 Task: Create a rule from the Routing list, Task moved to a section -> Set Priority in the project AgileMind , set the section as To-Do and set the priority of the task as  High
Action: Mouse moved to (944, 88)
Screenshot: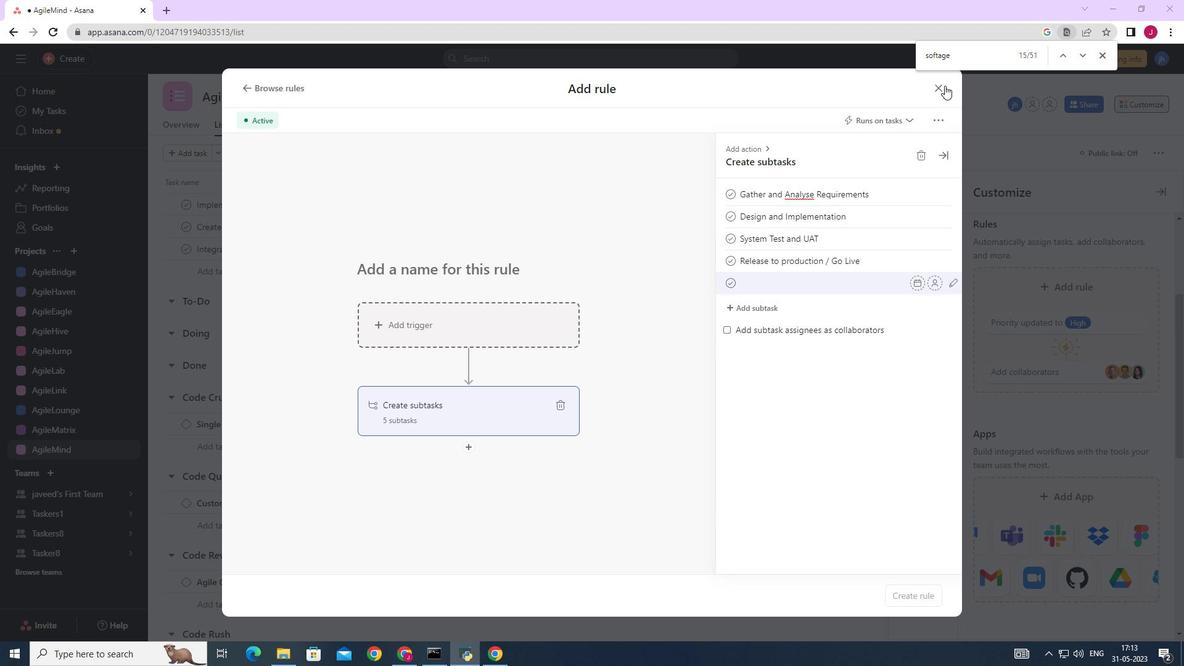 
Action: Mouse pressed left at (944, 88)
Screenshot: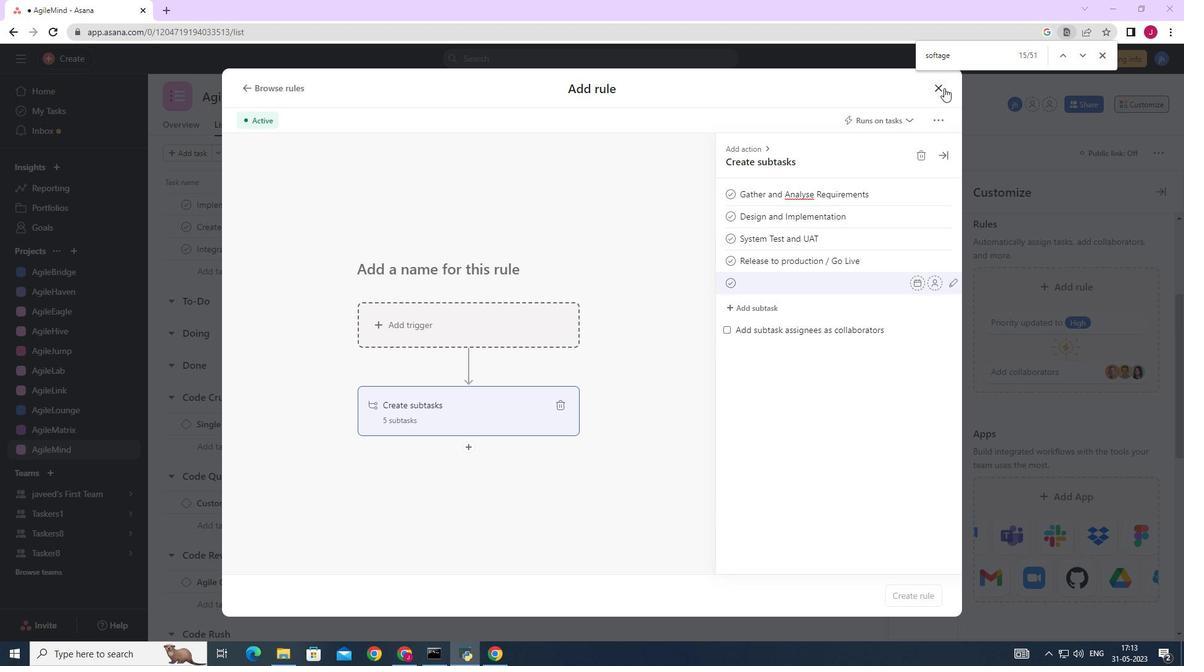 
Action: Mouse moved to (1167, 189)
Screenshot: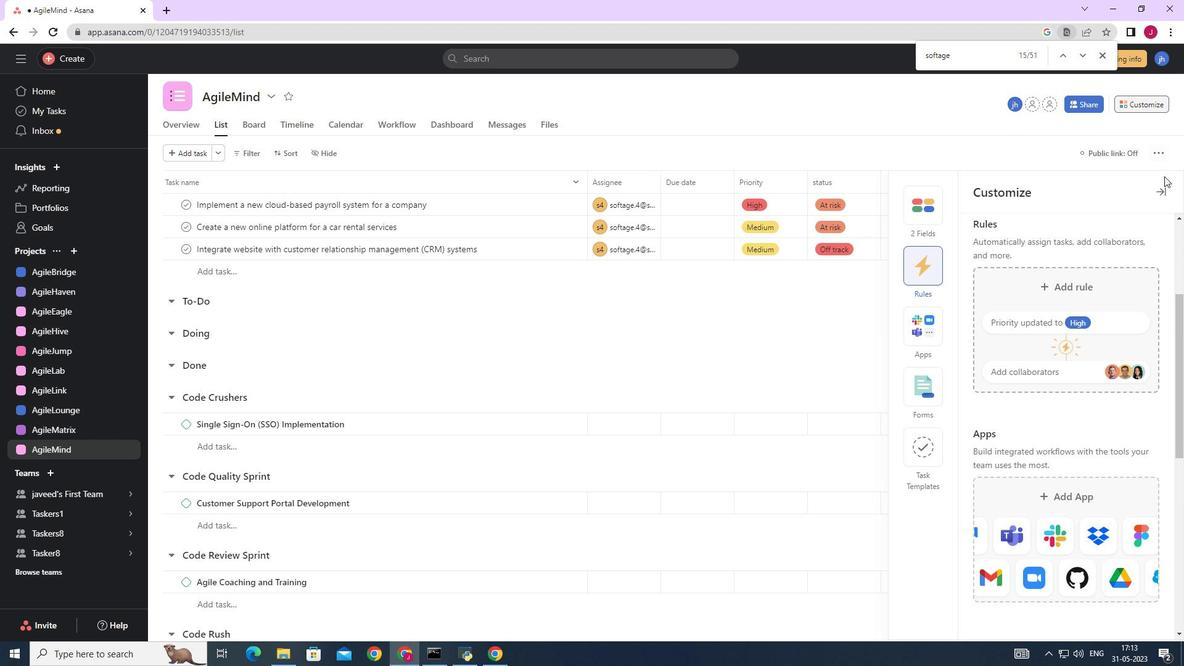
Action: Mouse pressed left at (1167, 189)
Screenshot: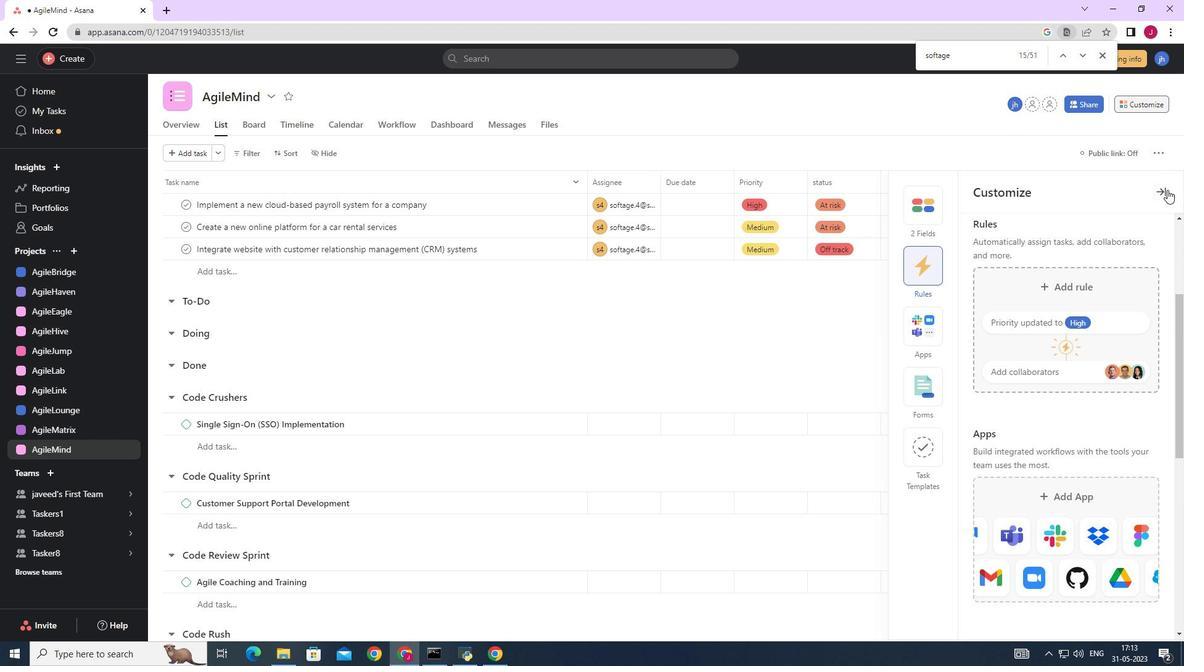
Action: Mouse moved to (1145, 98)
Screenshot: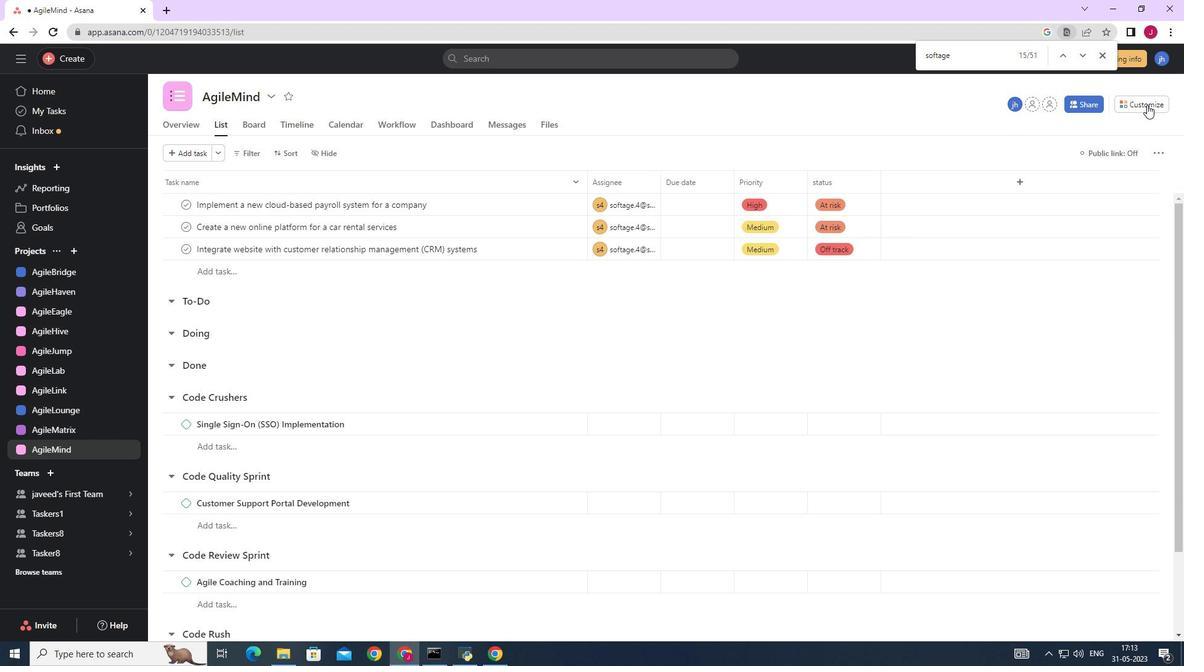 
Action: Mouse pressed left at (1145, 98)
Screenshot: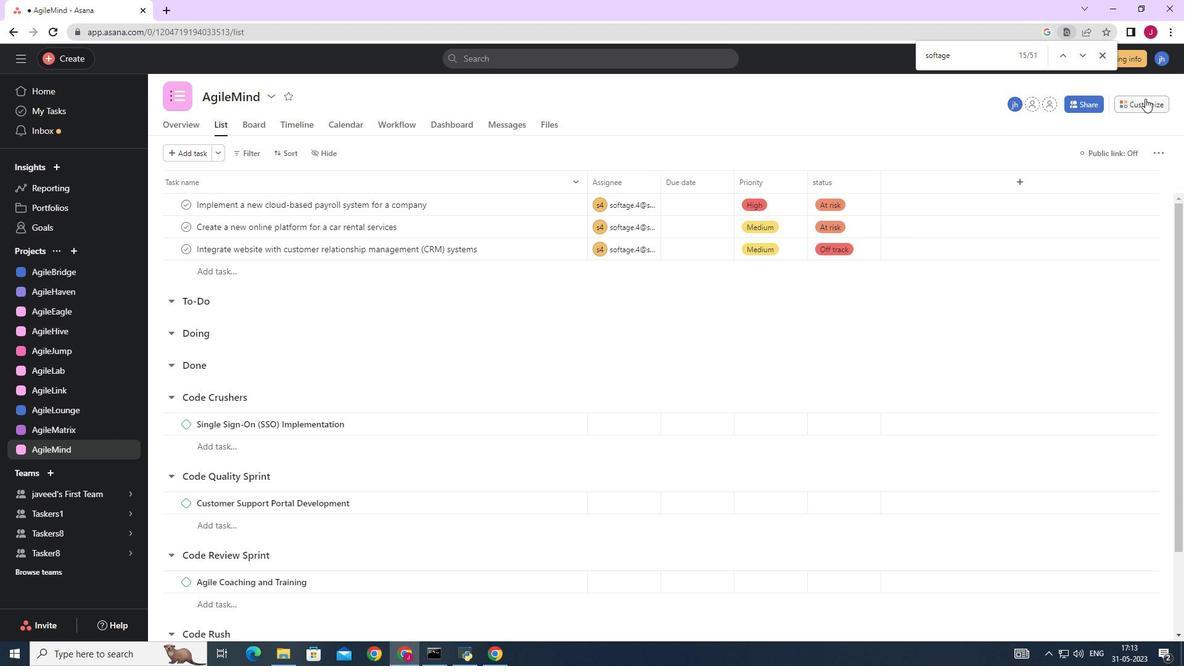 
Action: Mouse moved to (930, 268)
Screenshot: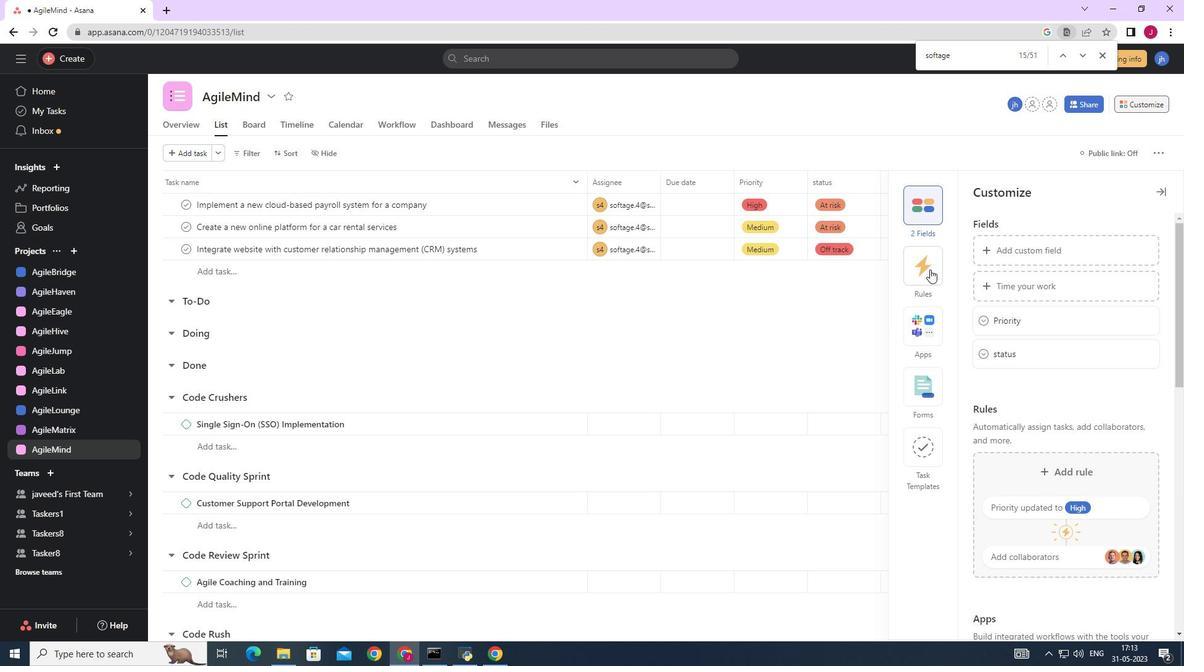 
Action: Mouse pressed left at (930, 268)
Screenshot: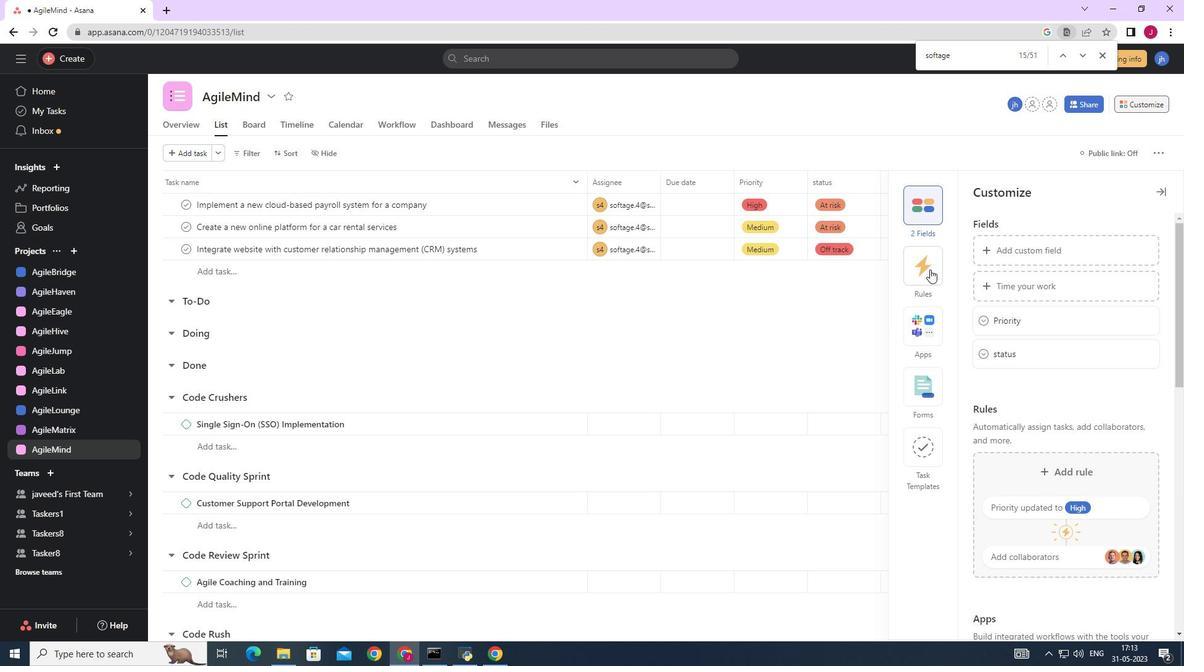 
Action: Mouse moved to (1065, 285)
Screenshot: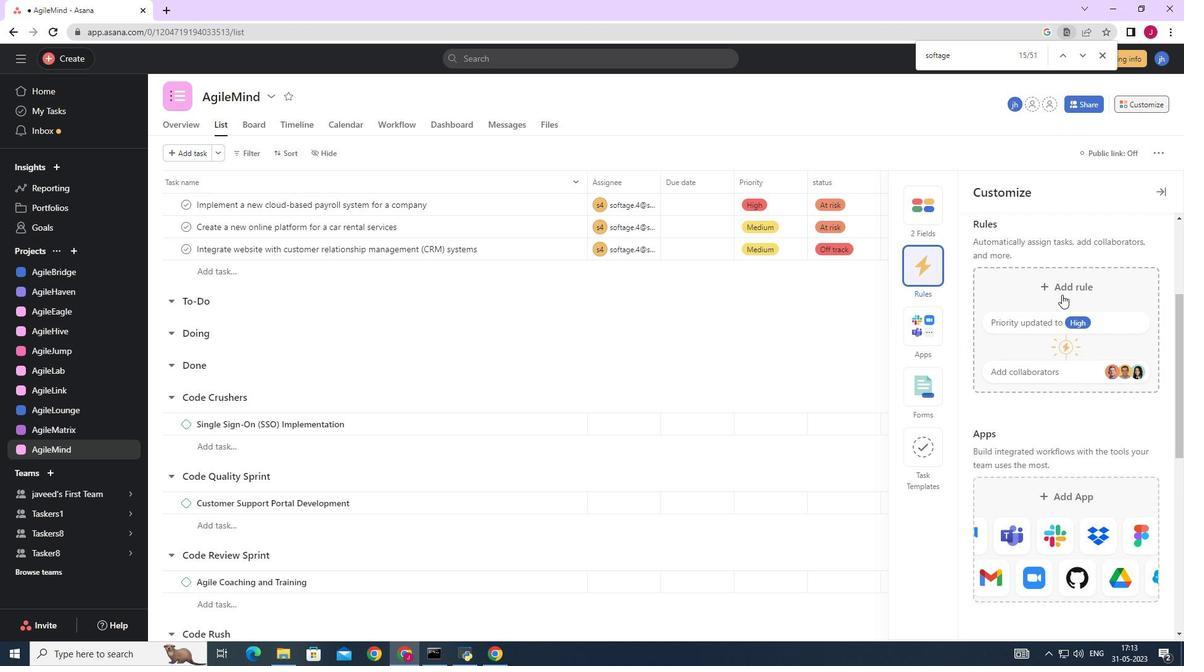 
Action: Mouse pressed left at (1065, 285)
Screenshot: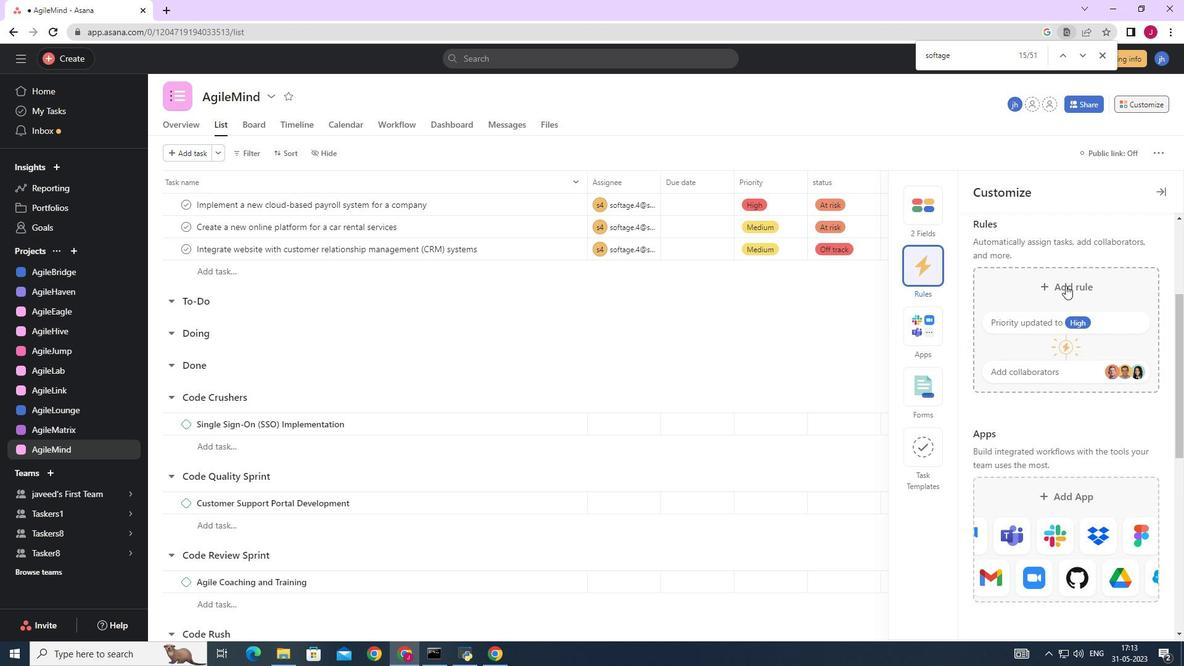 
Action: Mouse moved to (255, 162)
Screenshot: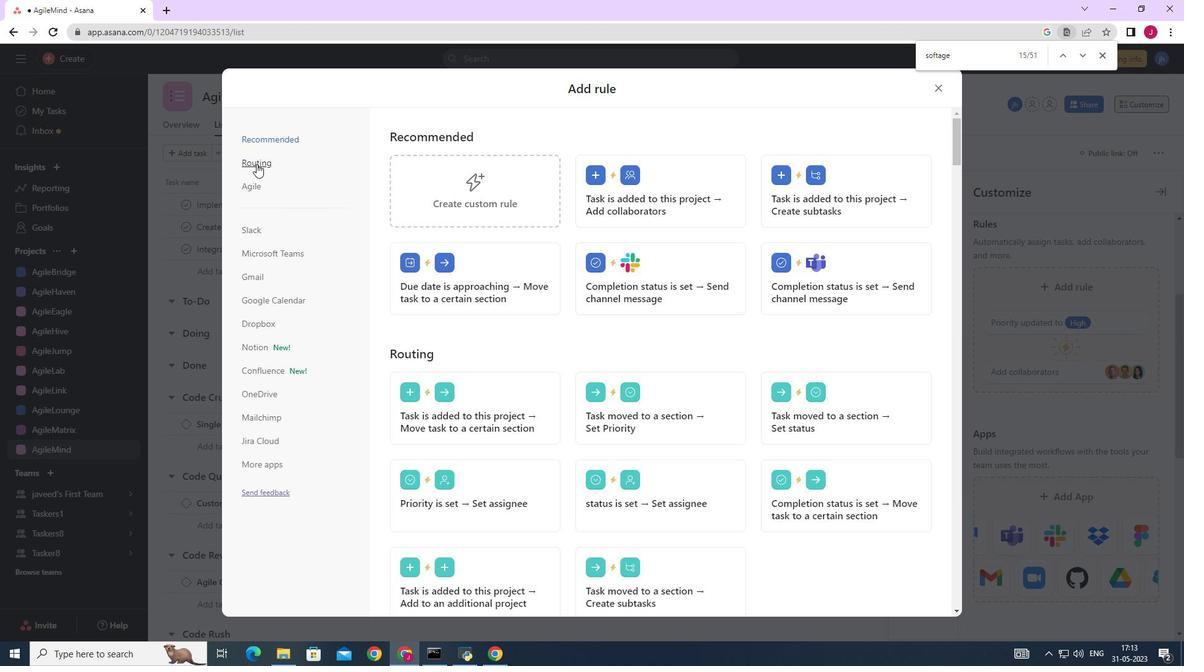 
Action: Mouse pressed left at (255, 162)
Screenshot: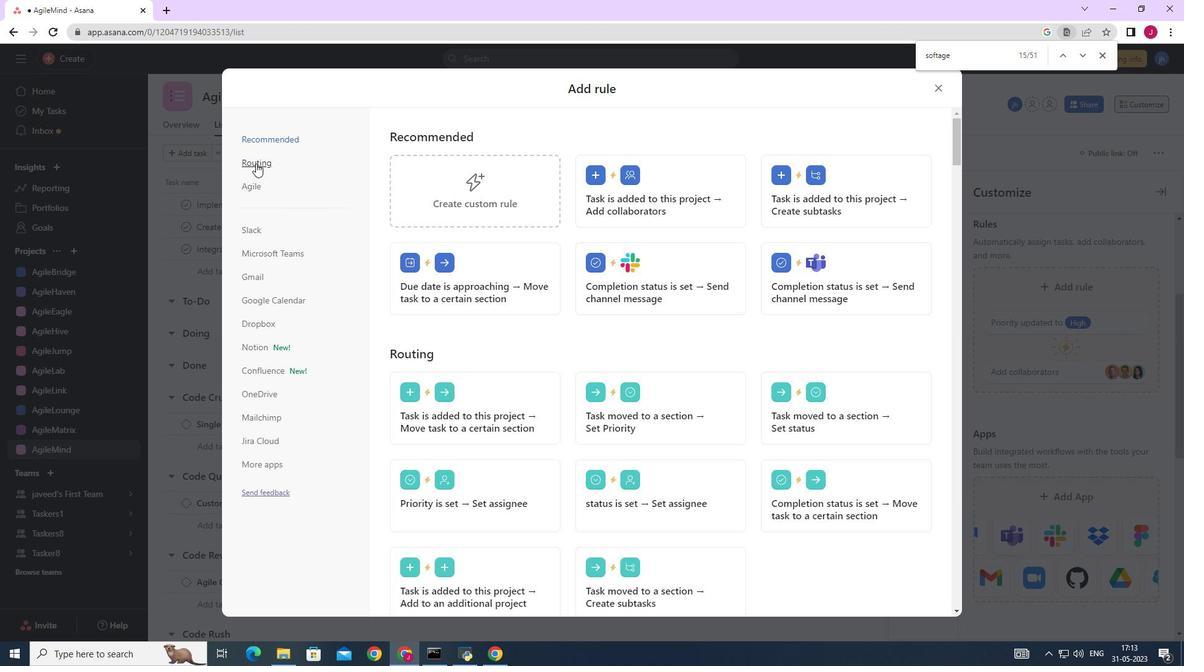 
Action: Mouse moved to (658, 188)
Screenshot: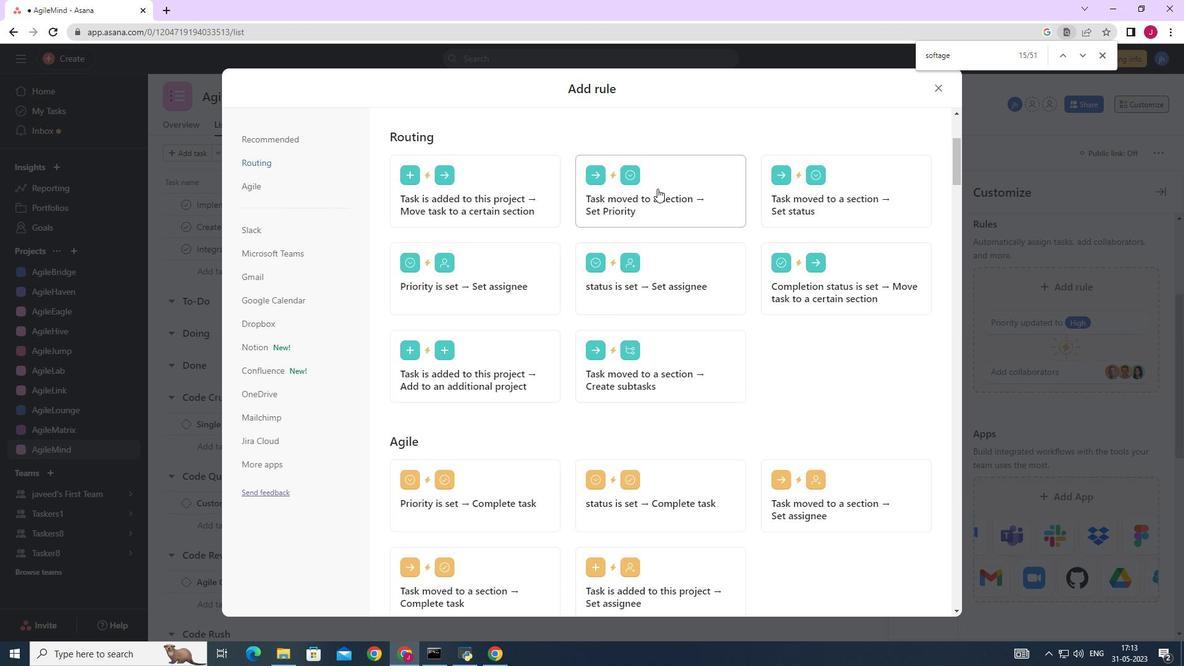 
Action: Mouse pressed left at (658, 188)
Screenshot: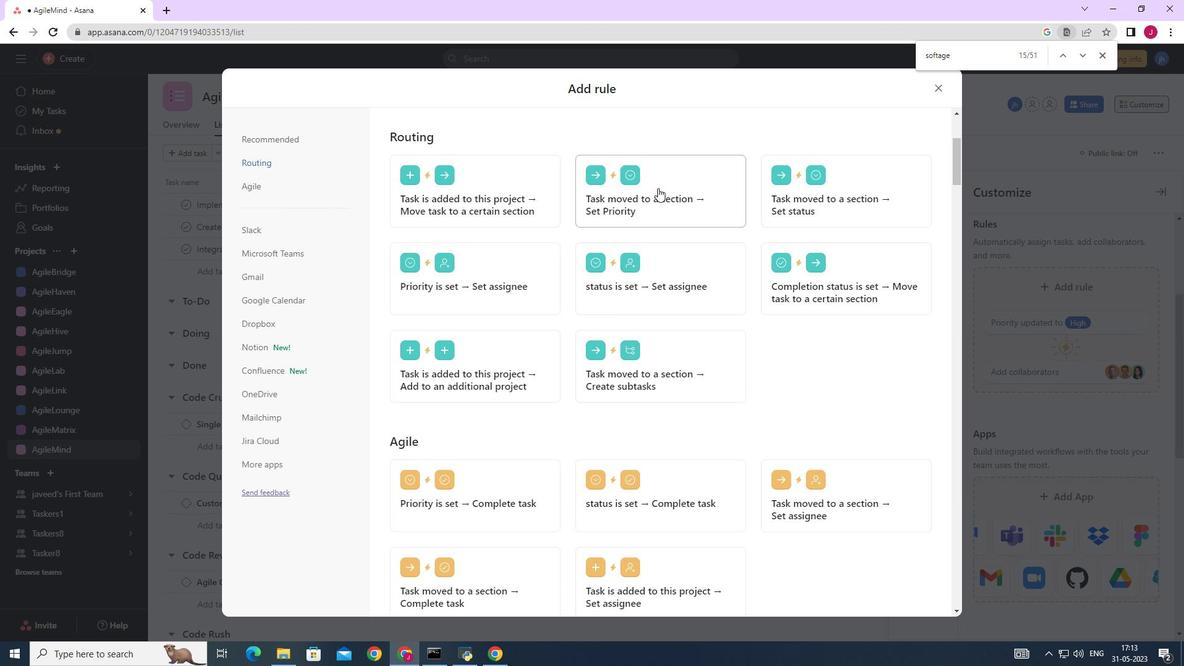 
Action: Mouse moved to (420, 333)
Screenshot: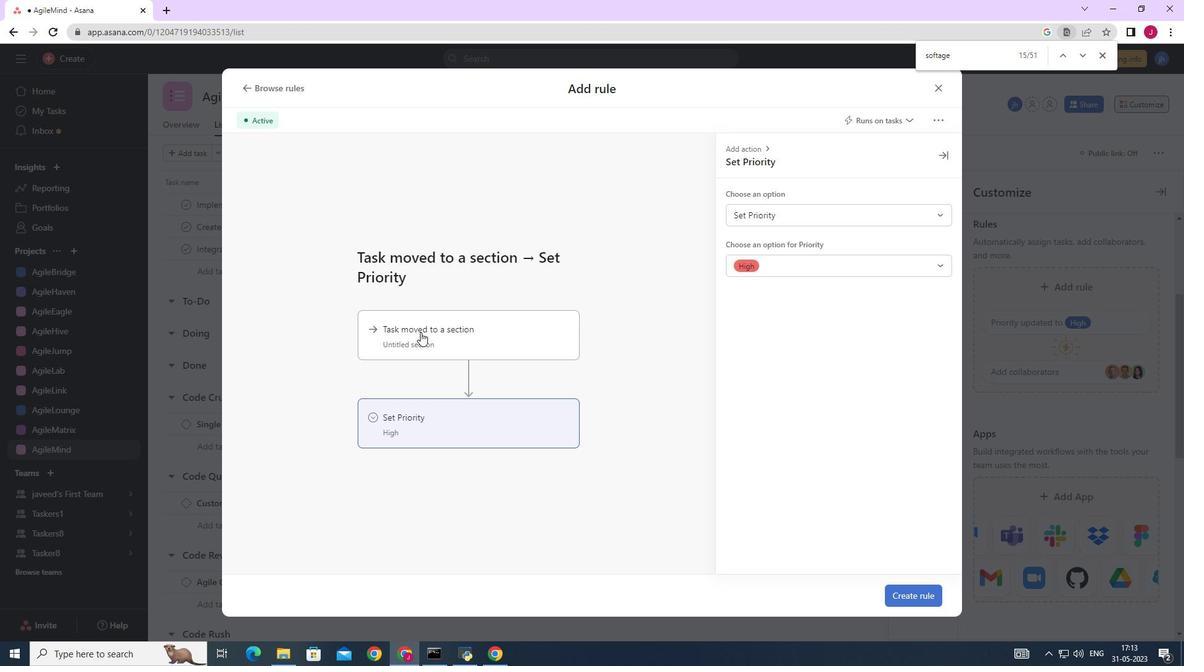 
Action: Mouse pressed left at (420, 333)
Screenshot: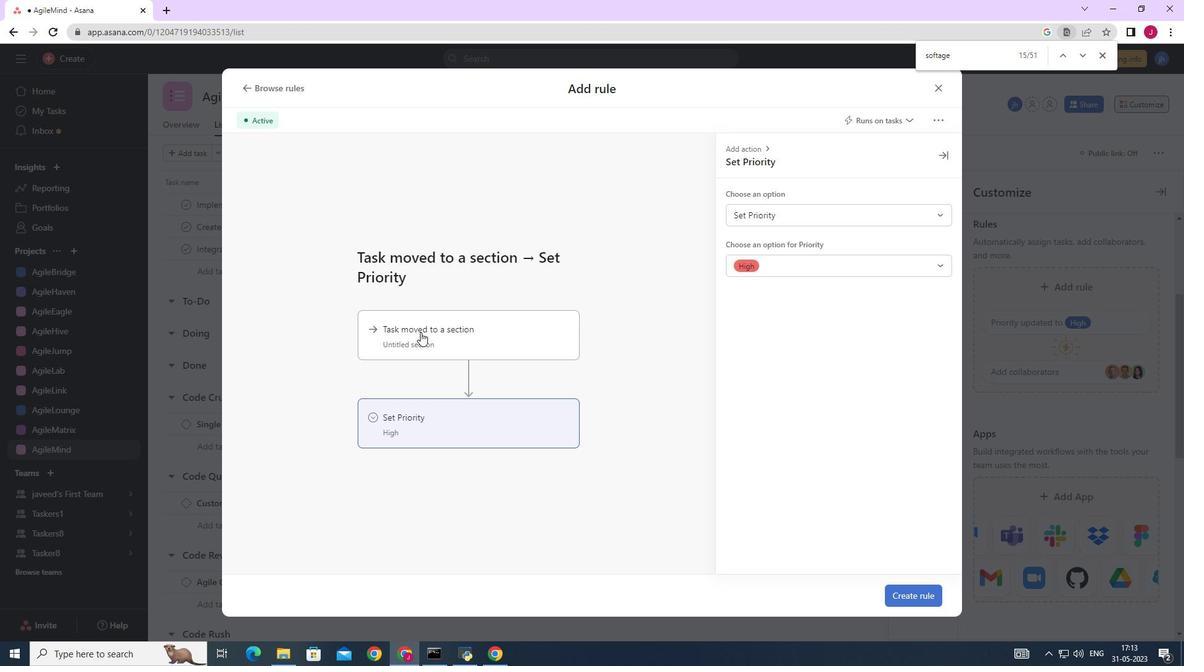 
Action: Mouse moved to (418, 419)
Screenshot: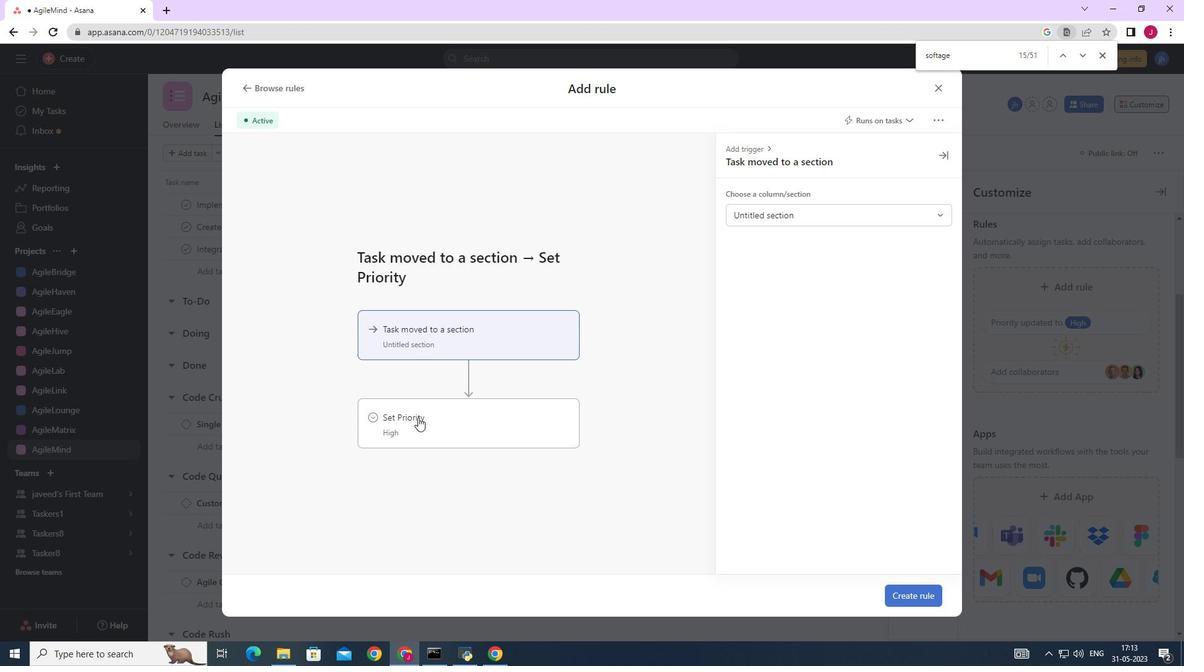 
Action: Mouse pressed left at (418, 419)
Screenshot: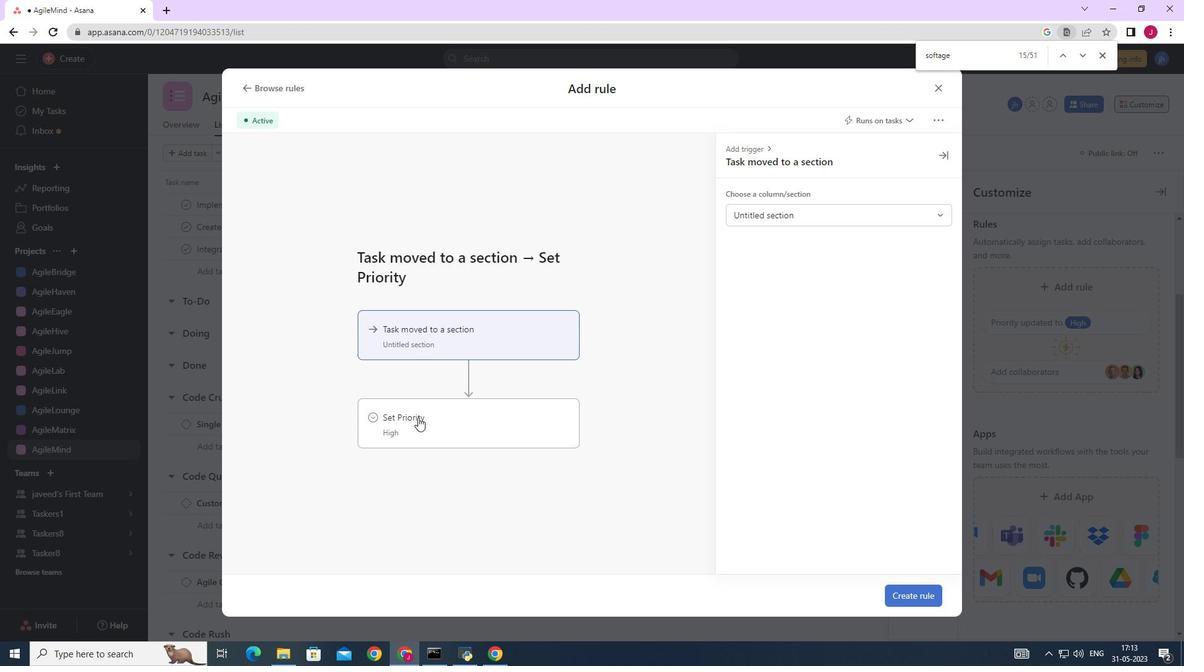 
Action: Mouse moved to (463, 341)
Screenshot: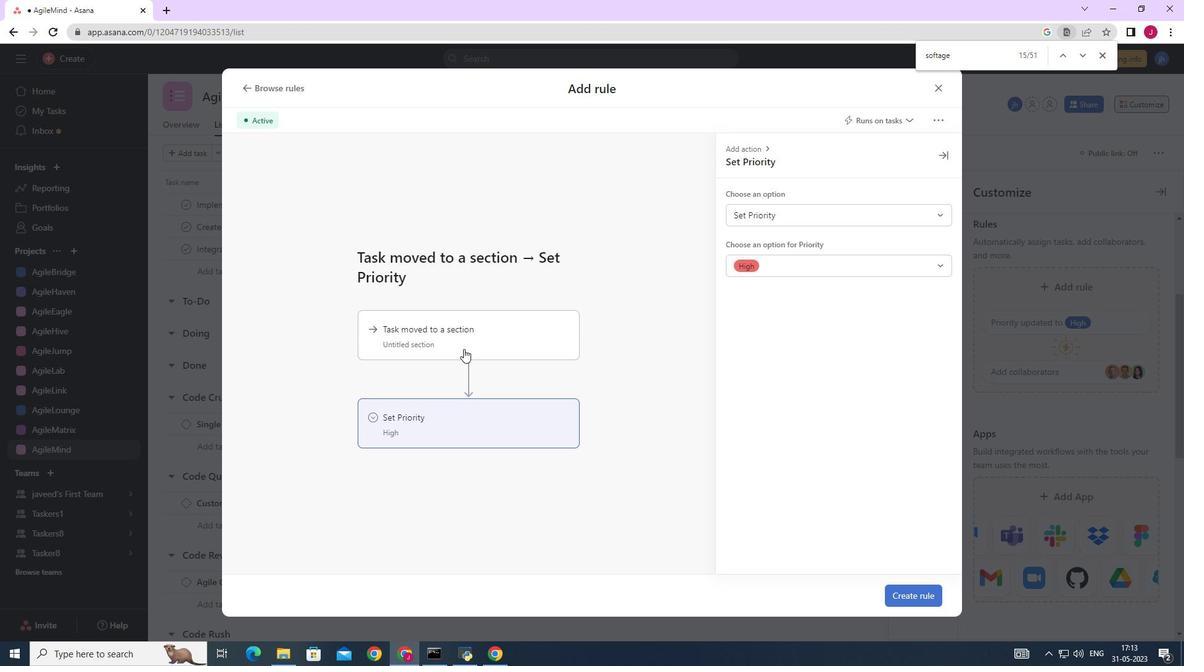 
Action: Mouse pressed left at (463, 341)
Screenshot: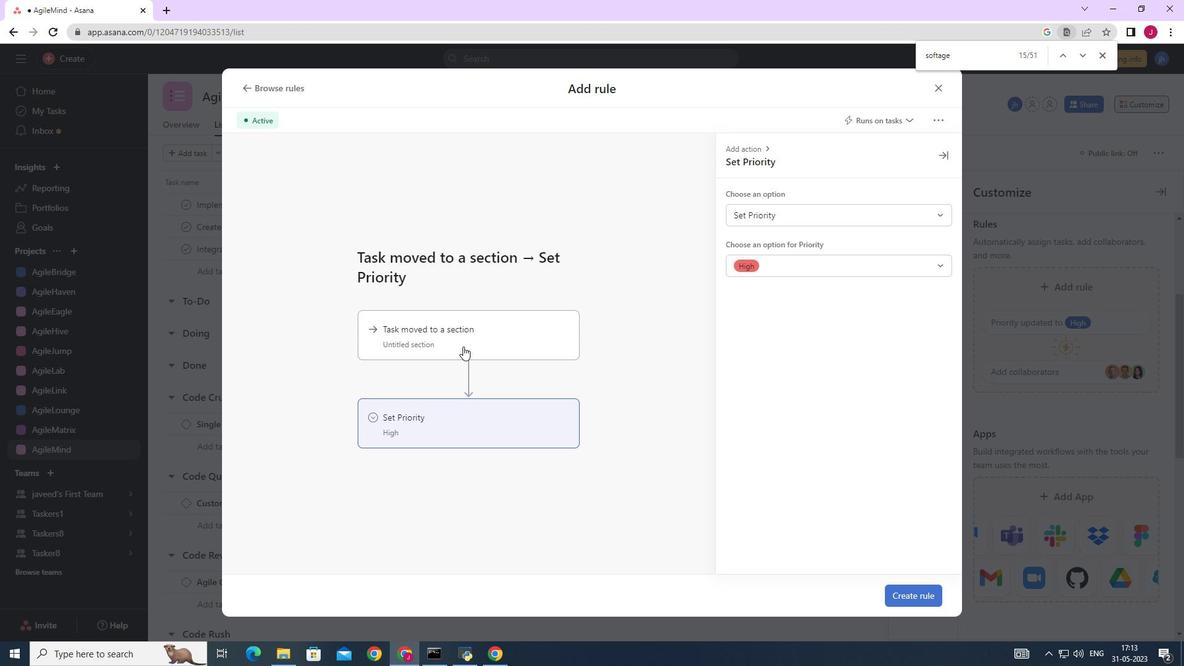 
Action: Mouse moved to (772, 214)
Screenshot: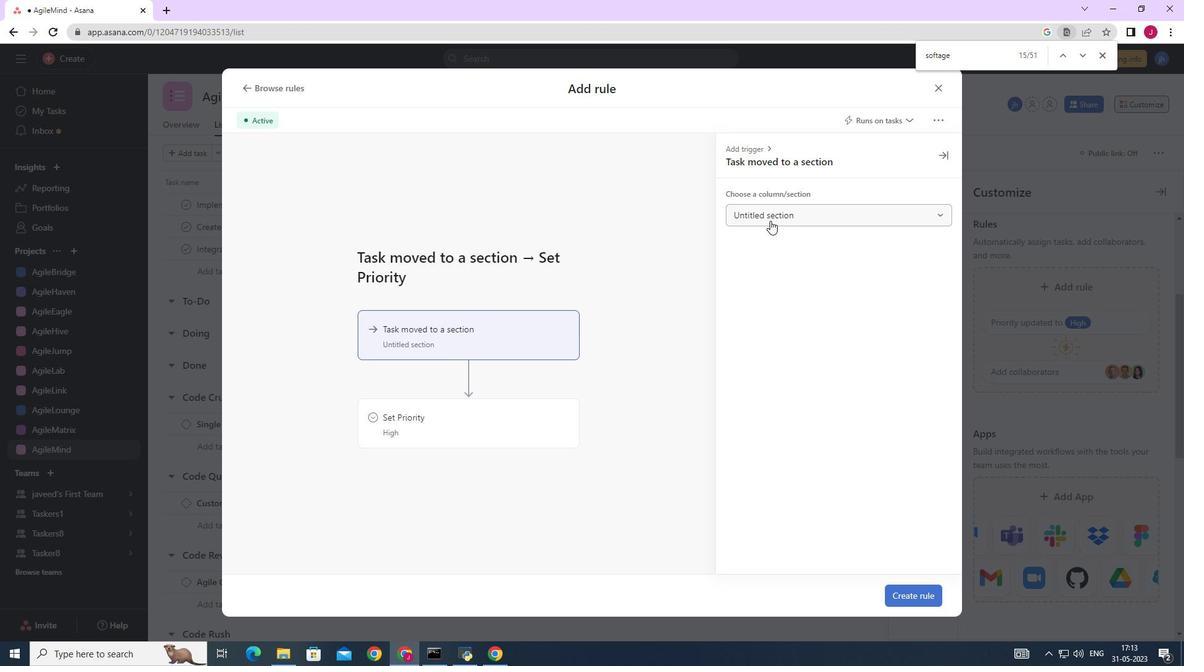 
Action: Mouse pressed left at (772, 214)
Screenshot: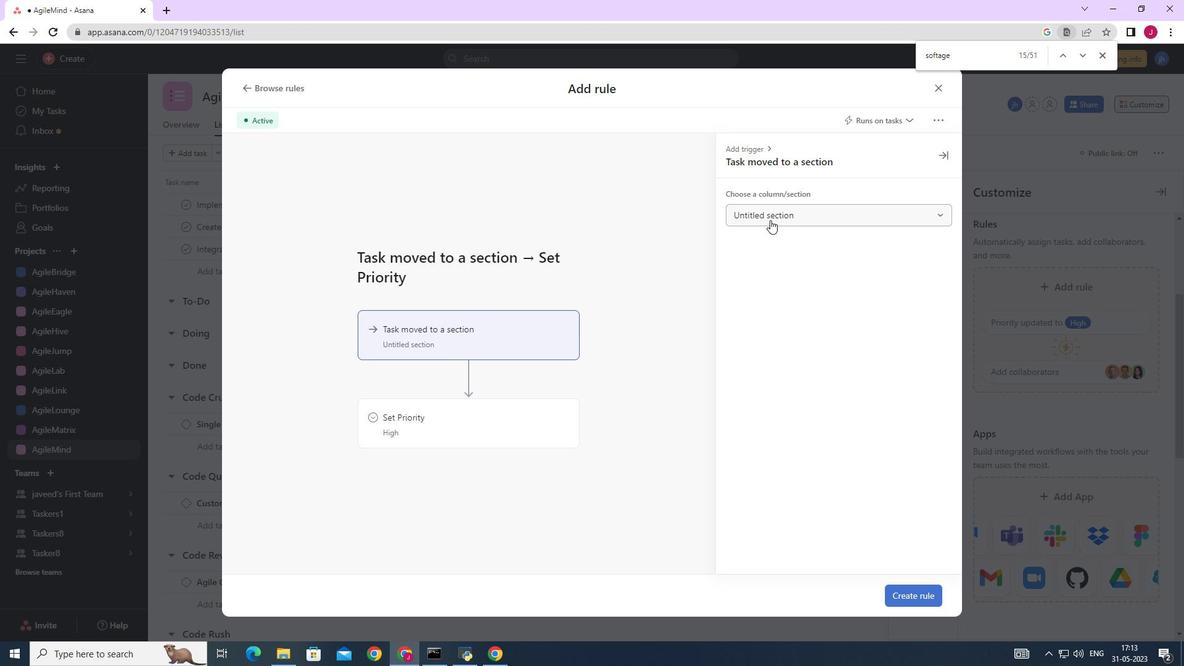 
Action: Mouse moved to (776, 260)
Screenshot: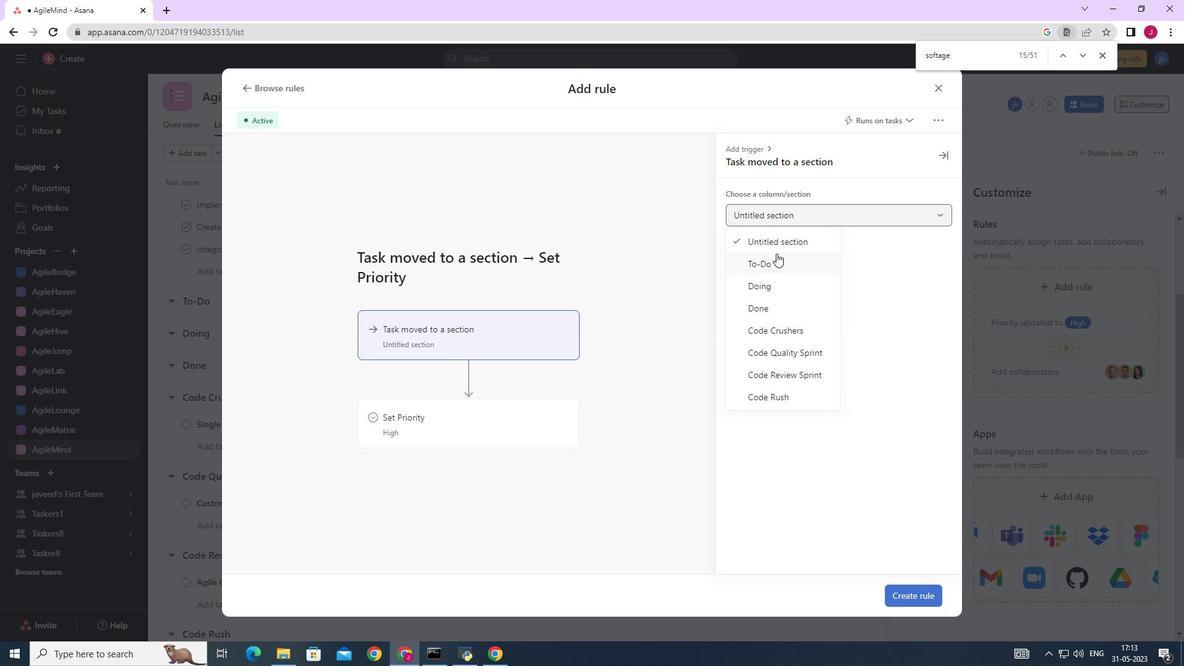 
Action: Mouse pressed left at (776, 260)
Screenshot: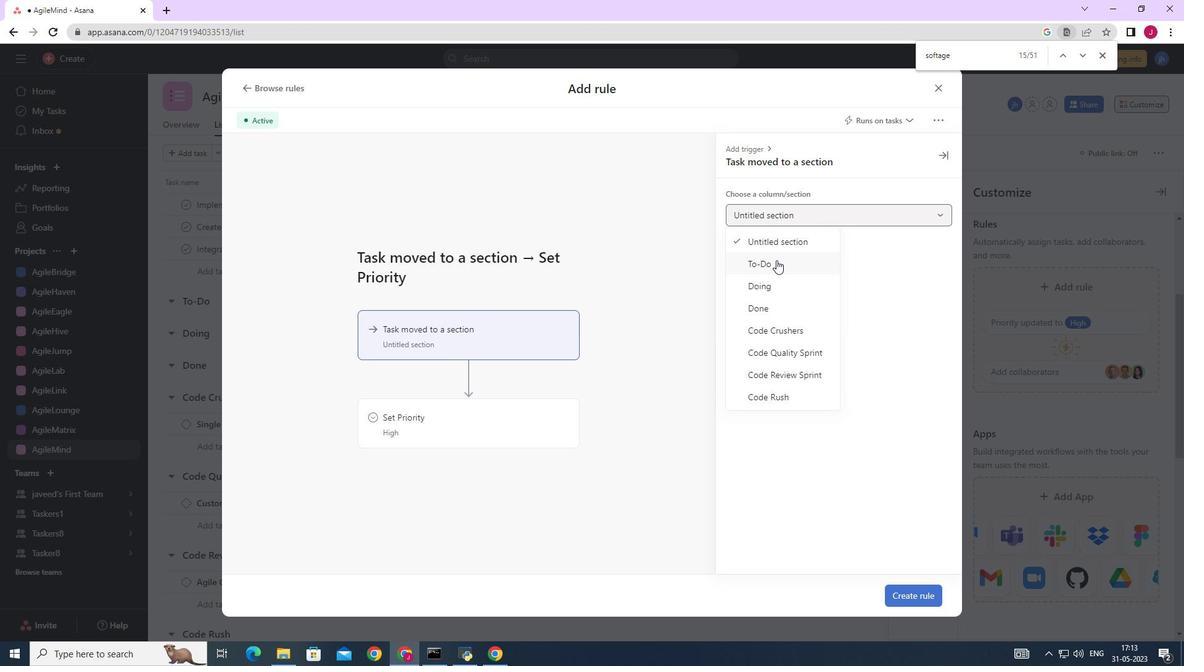 
Action: Mouse moved to (428, 425)
Screenshot: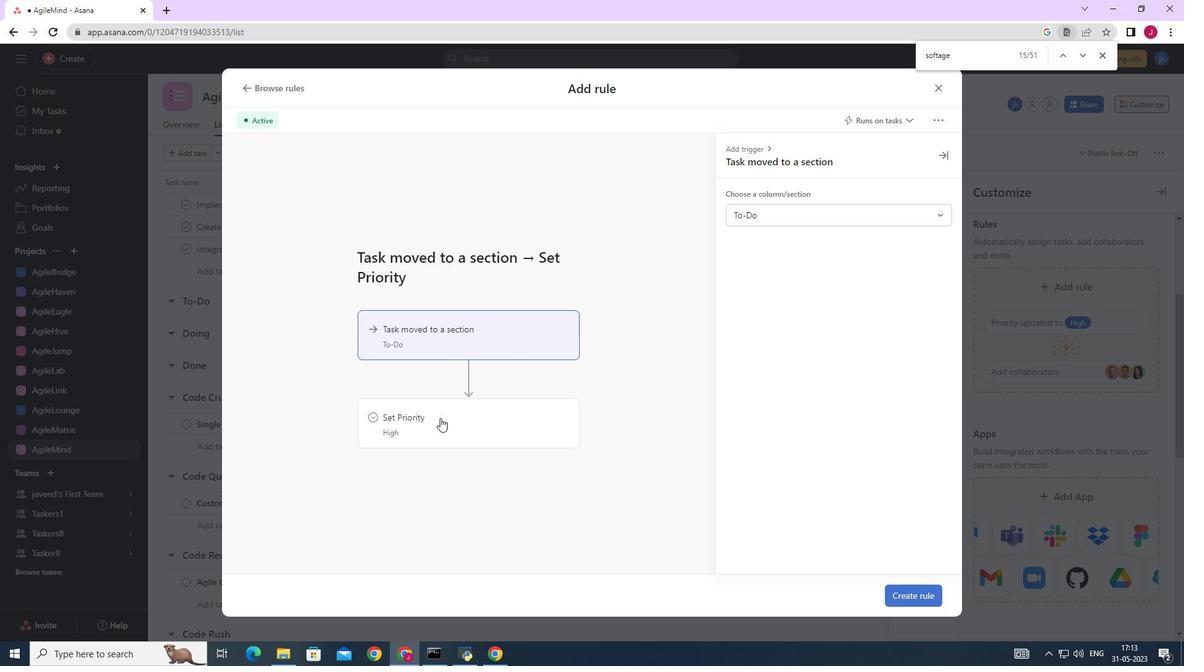 
Action: Mouse pressed left at (428, 425)
Screenshot: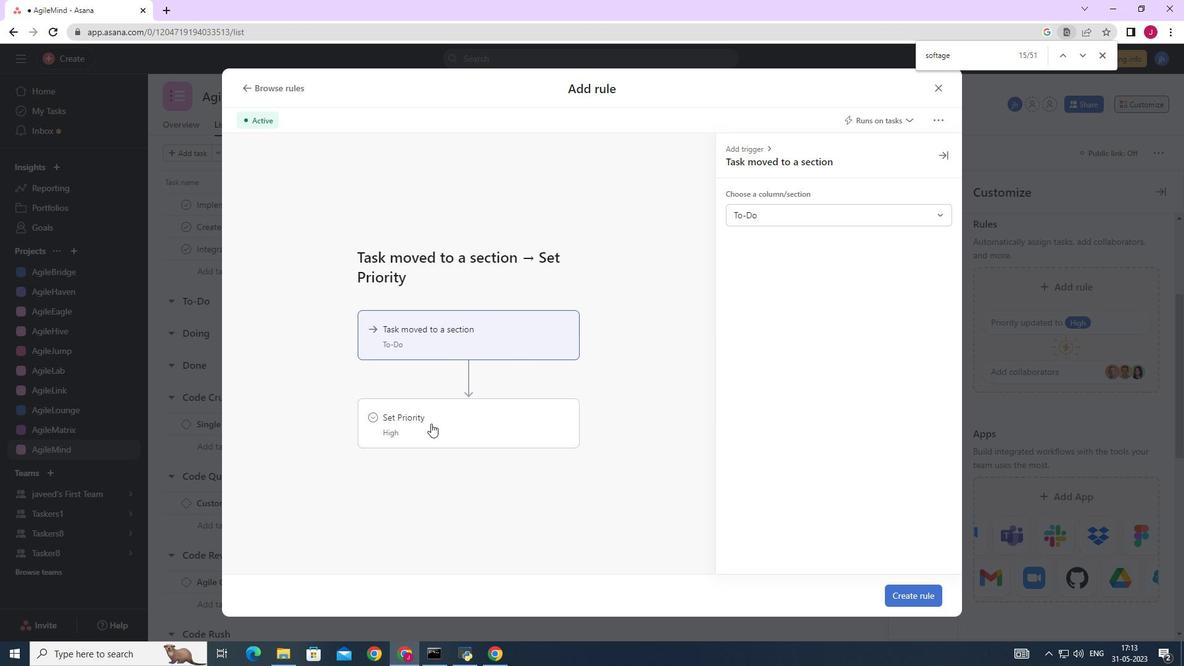 
Action: Mouse moved to (759, 210)
Screenshot: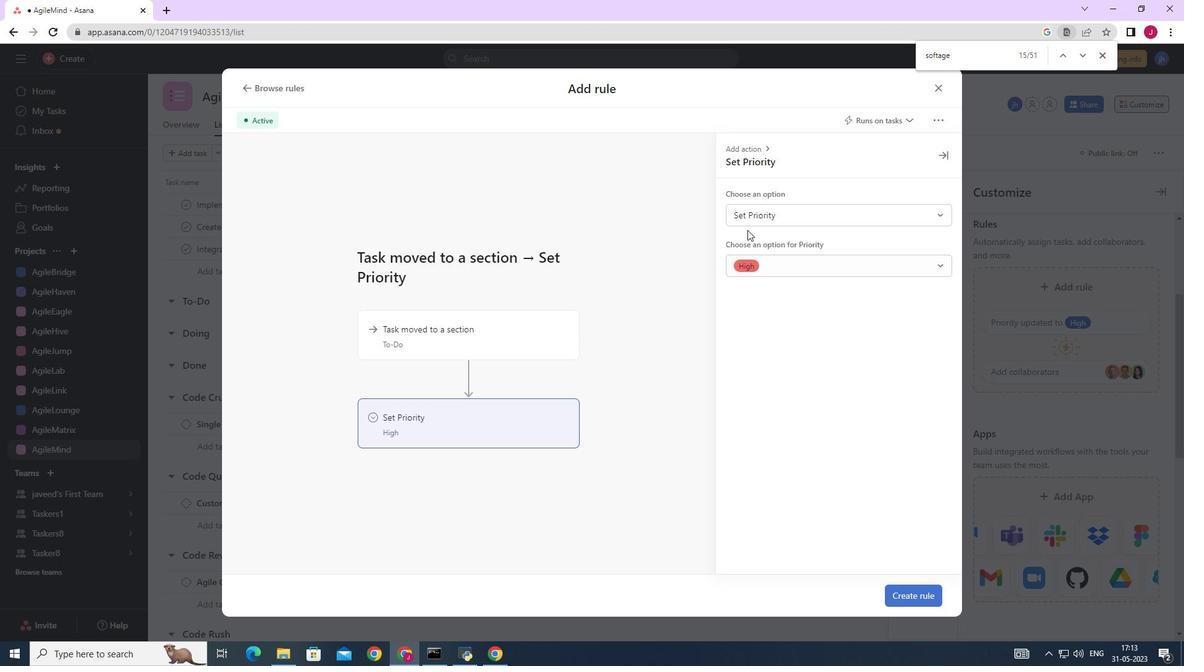 
Action: Mouse pressed left at (759, 210)
Screenshot: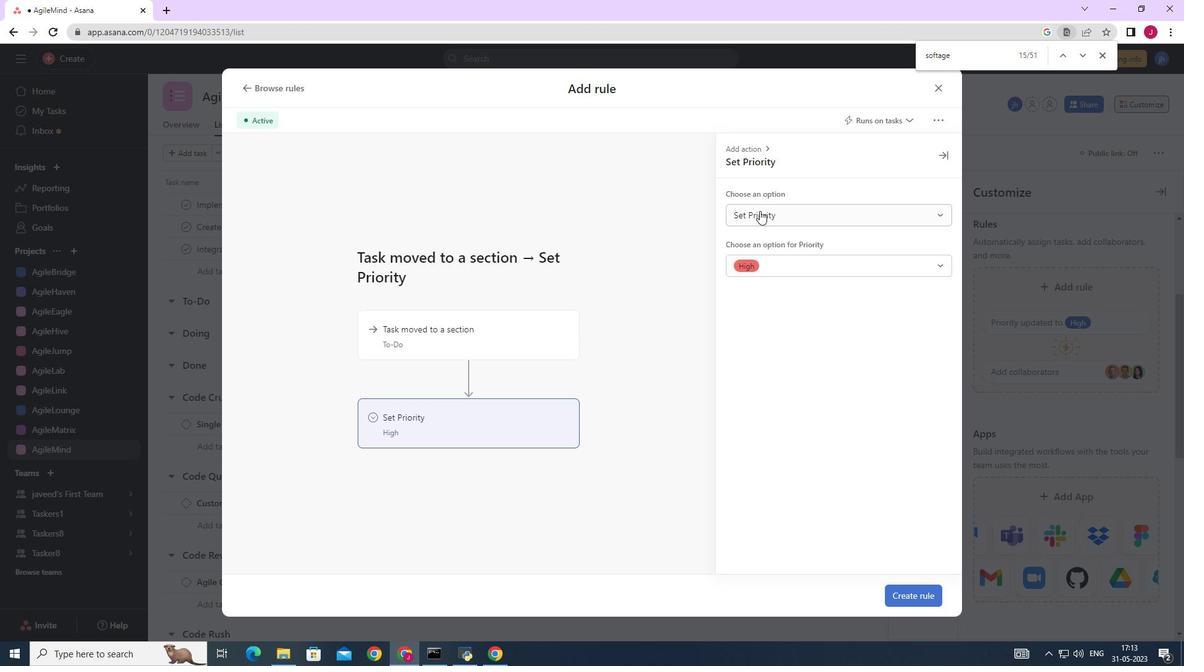 
Action: Mouse moved to (762, 239)
Screenshot: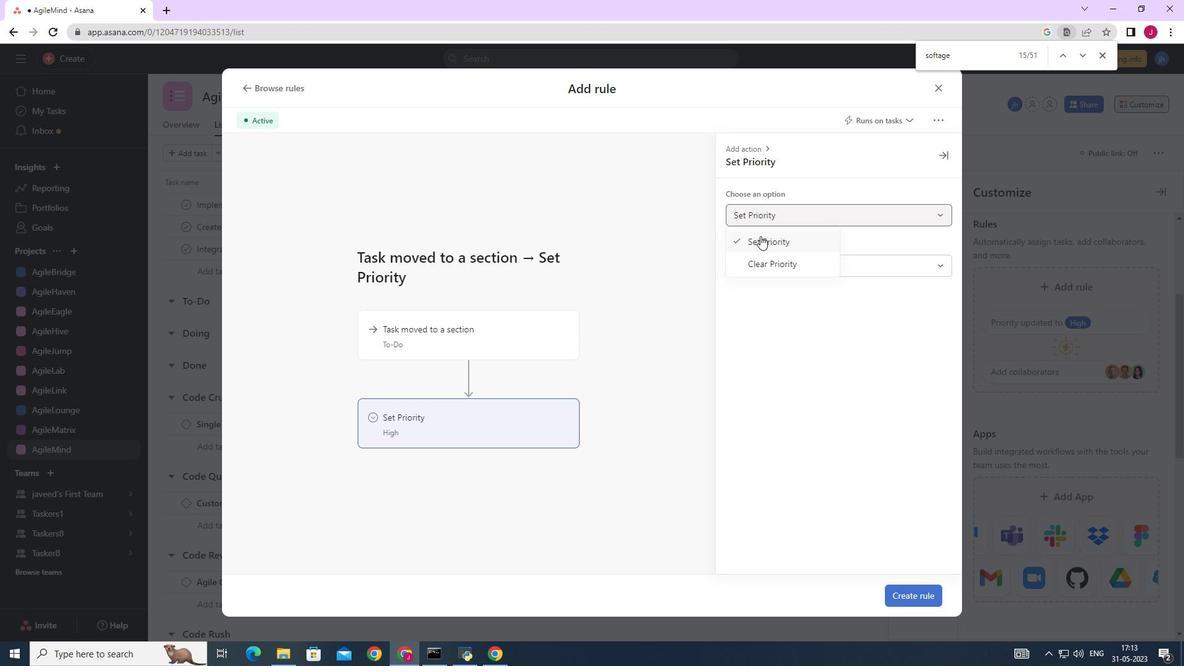 
Action: Mouse pressed left at (762, 239)
Screenshot: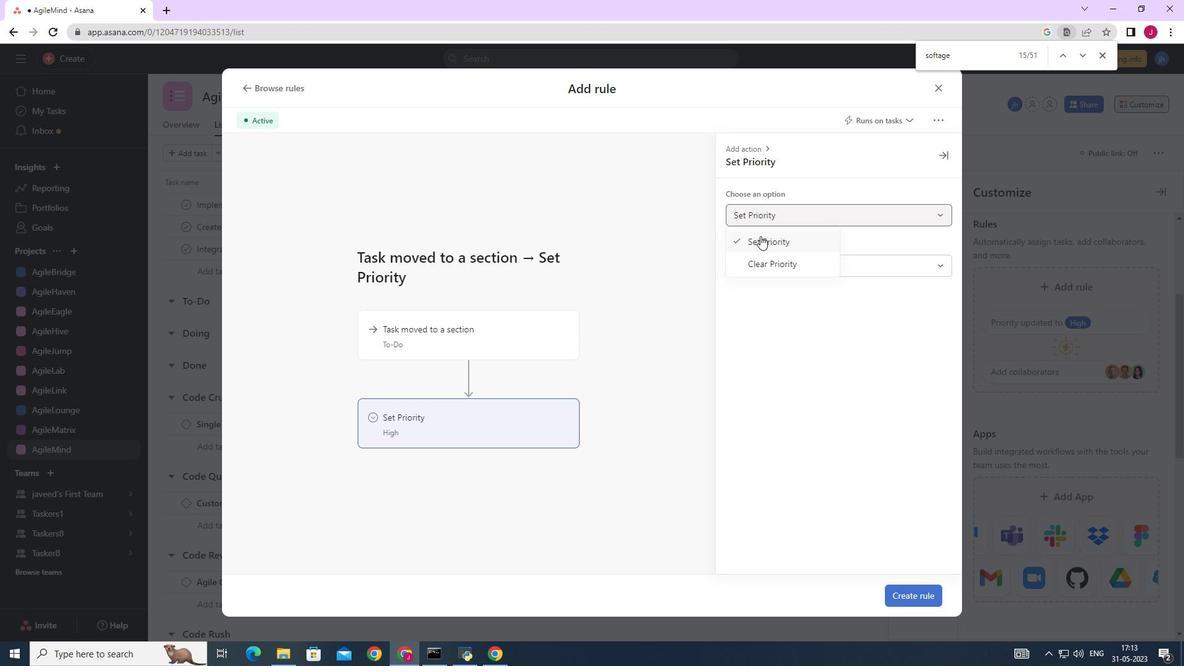 
Action: Mouse moved to (749, 263)
Screenshot: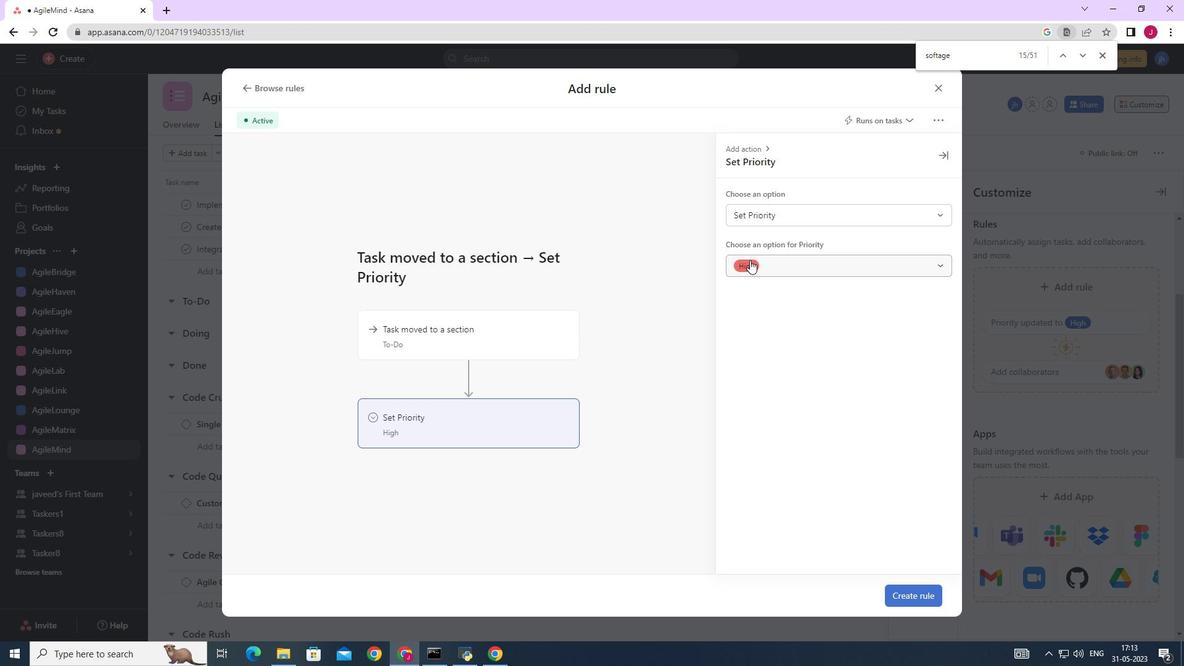 
Action: Mouse pressed left at (749, 263)
Screenshot: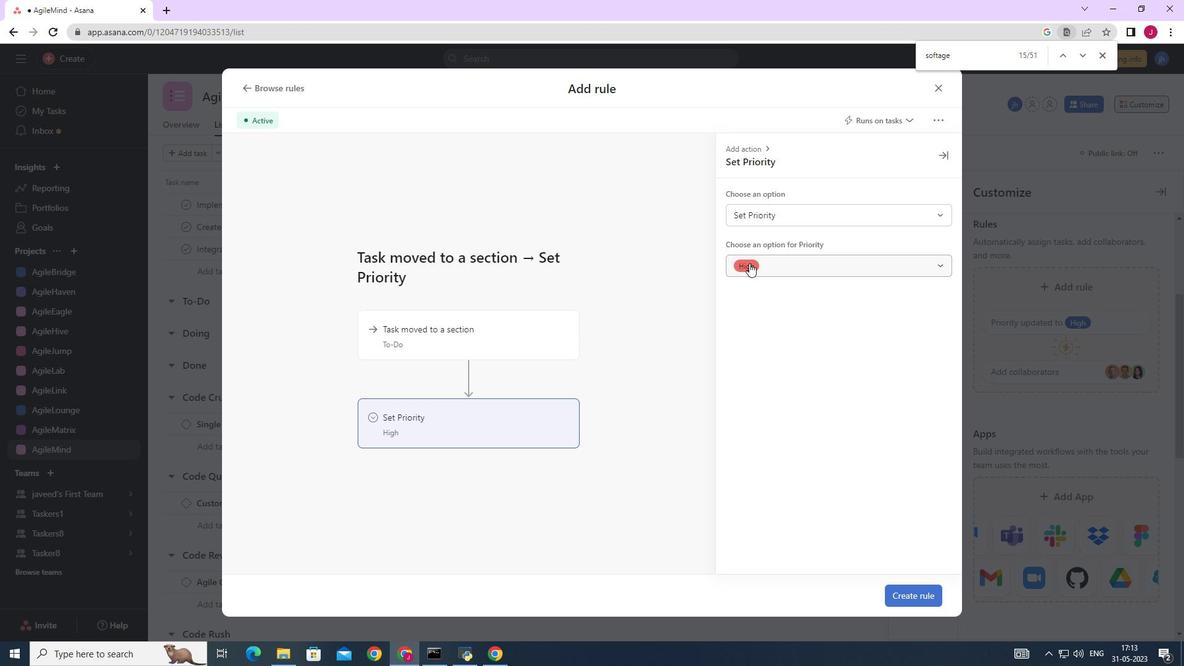 
Action: Mouse moved to (751, 288)
Screenshot: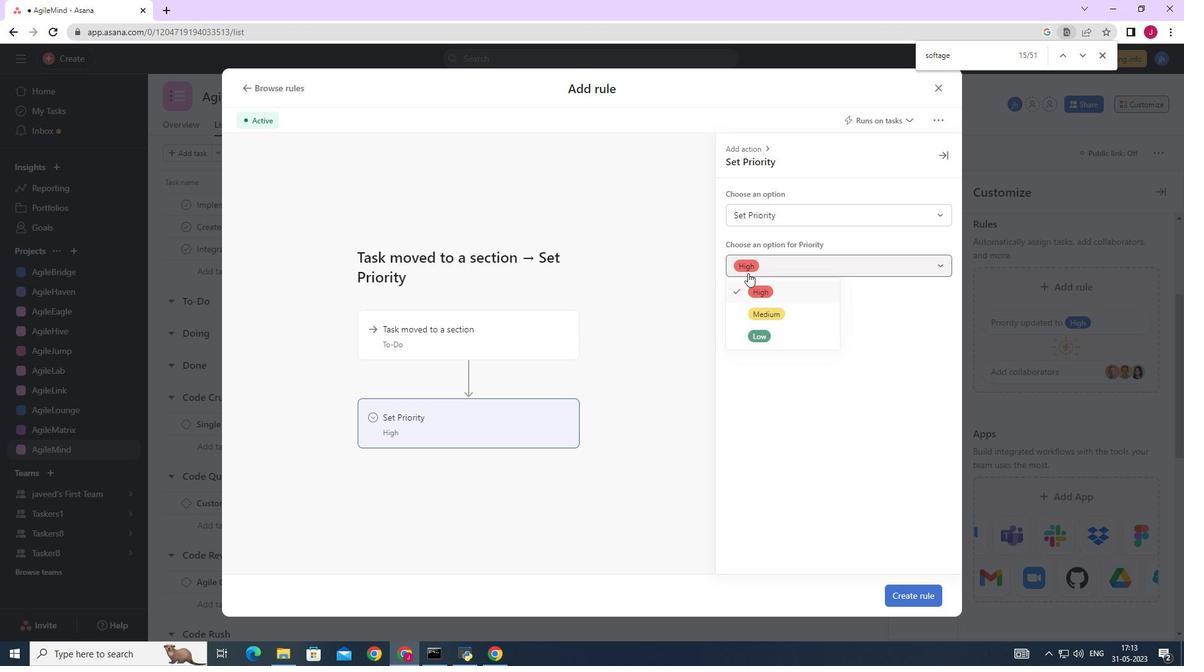 
Action: Mouse pressed left at (751, 288)
Screenshot: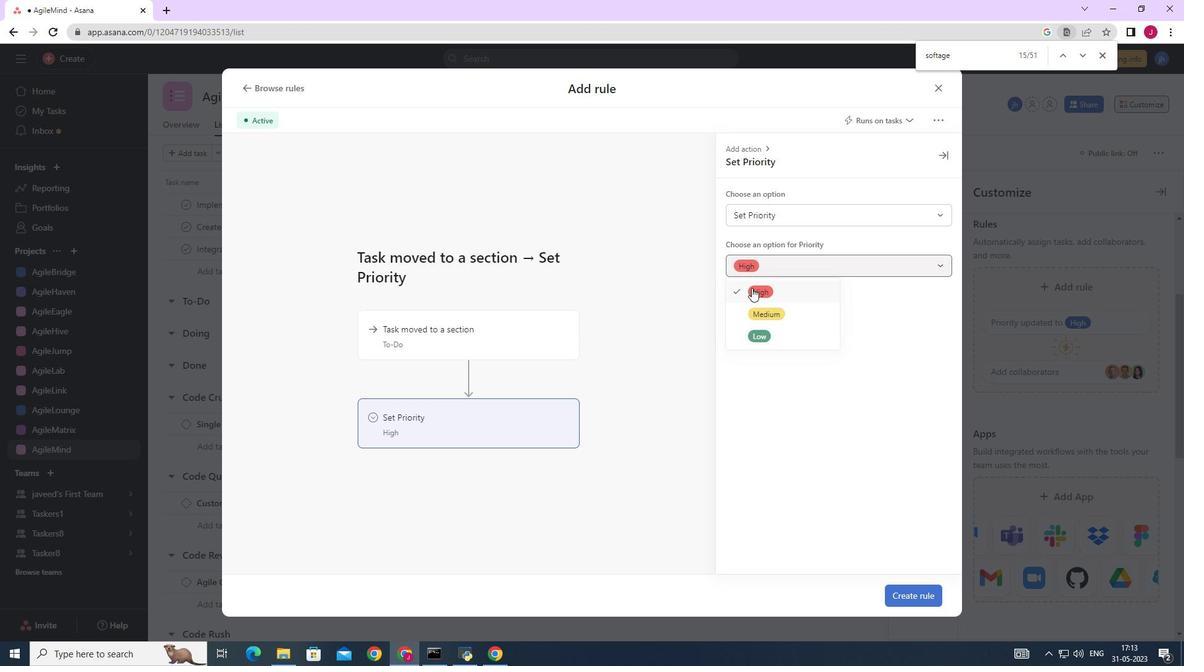 
Action: Mouse moved to (908, 592)
Screenshot: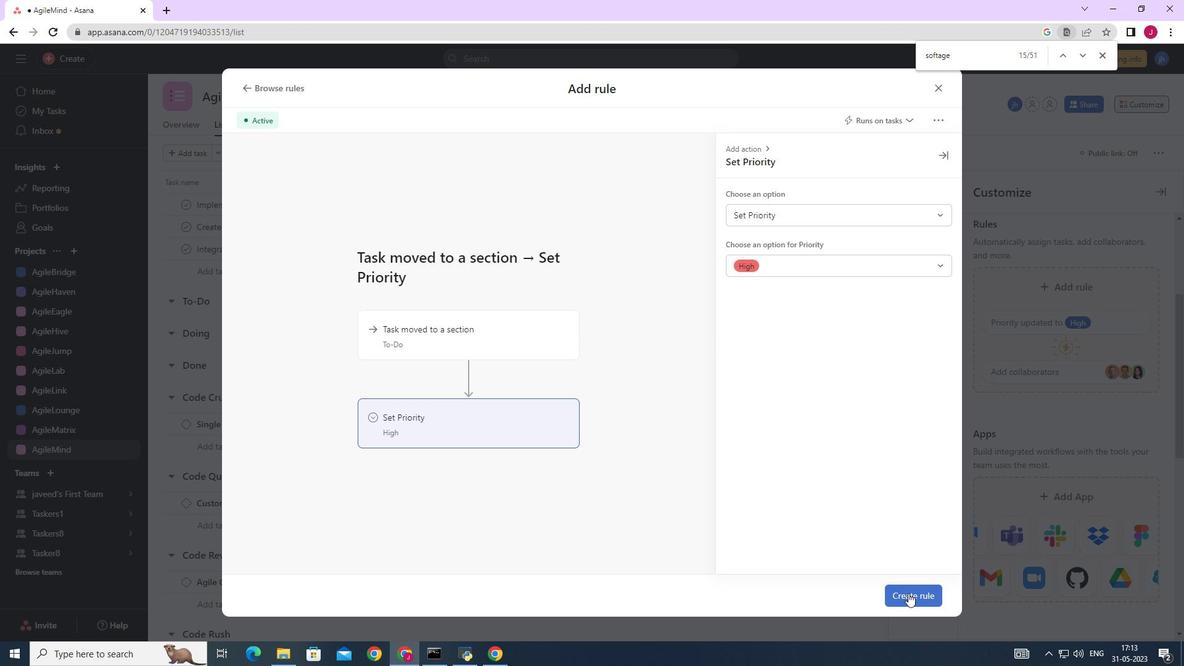 
Action: Mouse pressed left at (908, 592)
Screenshot: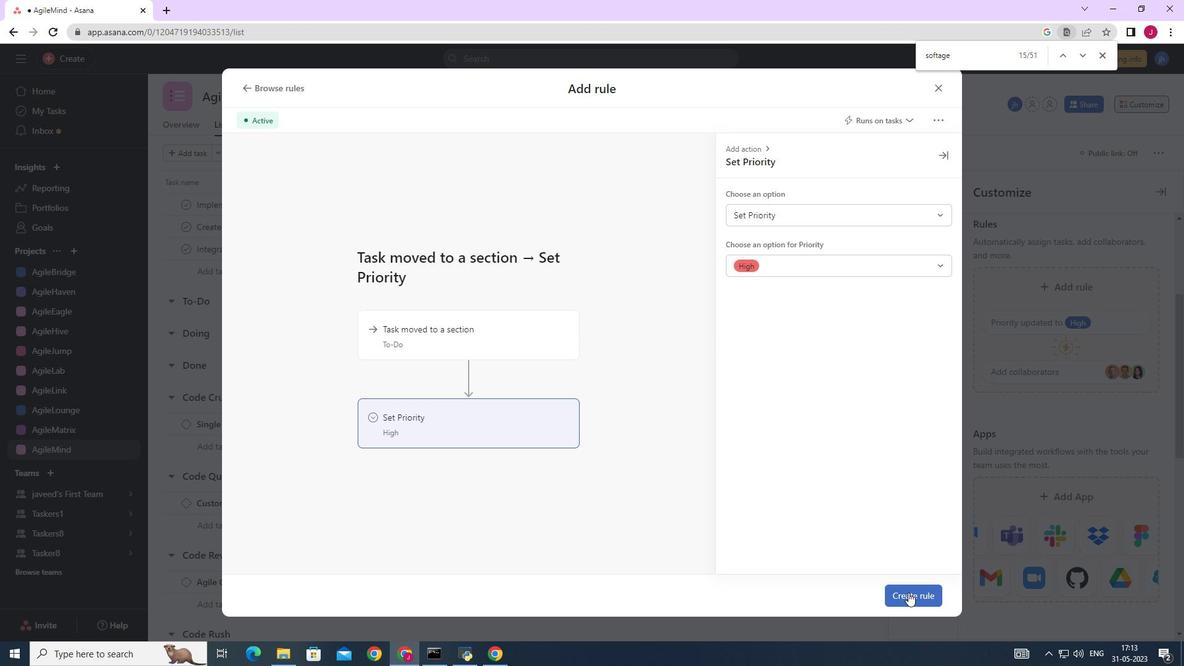
